 Task: Add Nixie Sparkling Water Black Cherry Lime to the cart.
Action: Mouse pressed left at (20, 81)
Screenshot: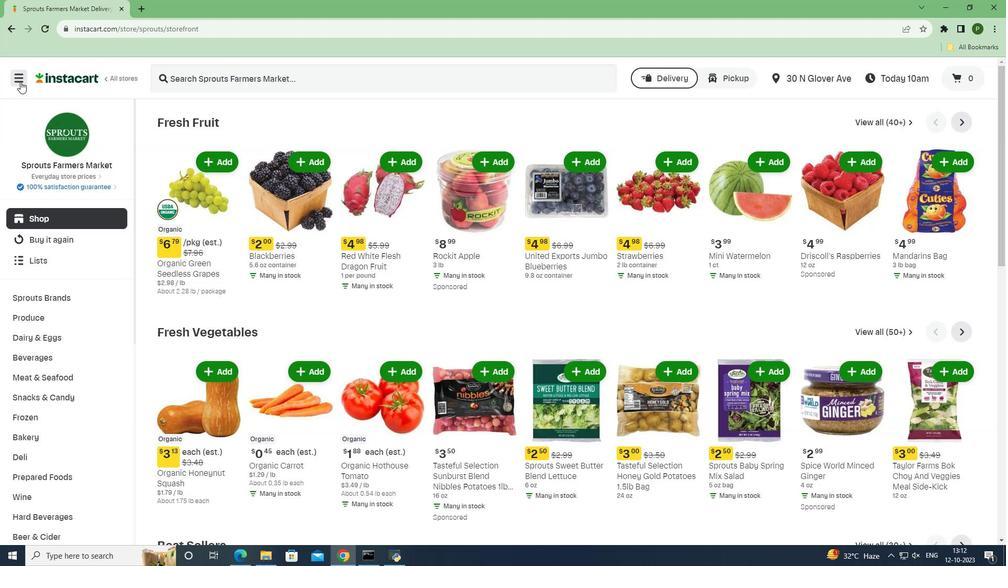 
Action: Mouse moved to (41, 273)
Screenshot: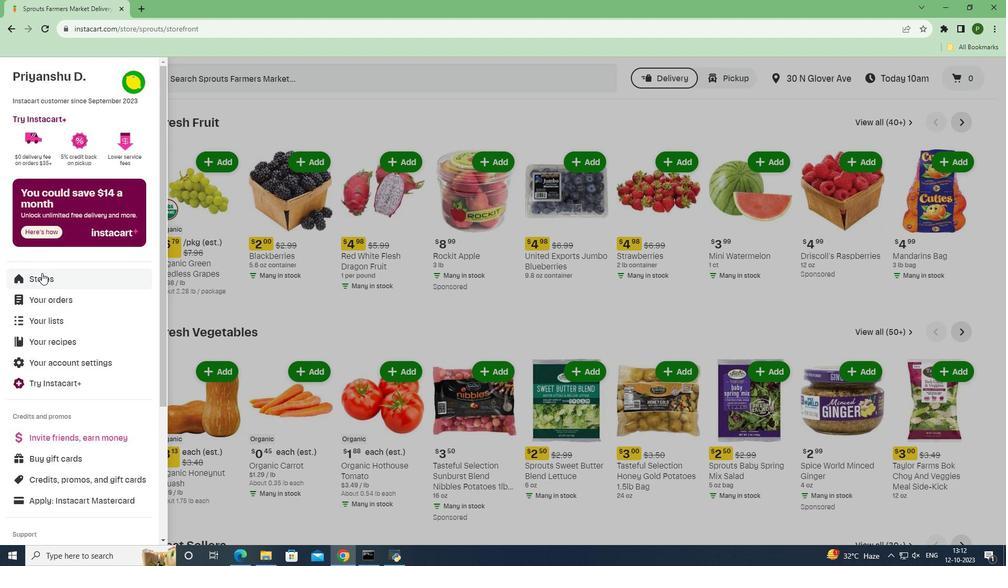 
Action: Mouse pressed left at (41, 273)
Screenshot: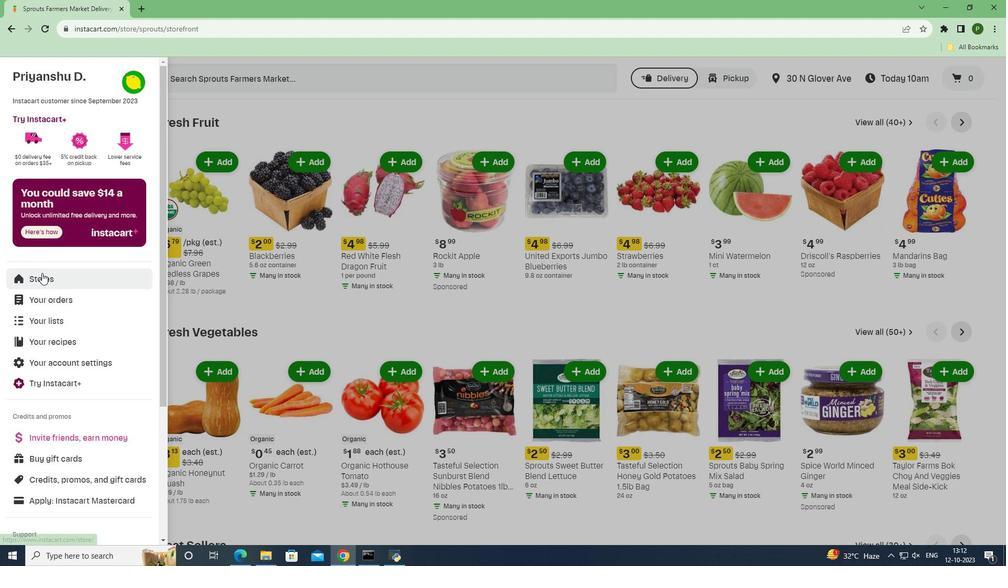 
Action: Mouse moved to (233, 121)
Screenshot: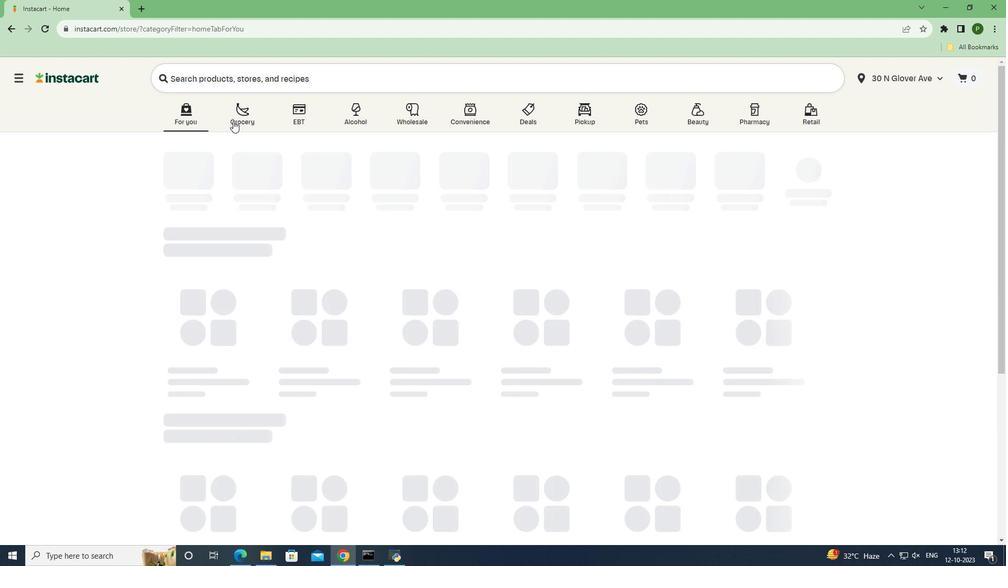 
Action: Mouse pressed left at (233, 121)
Screenshot: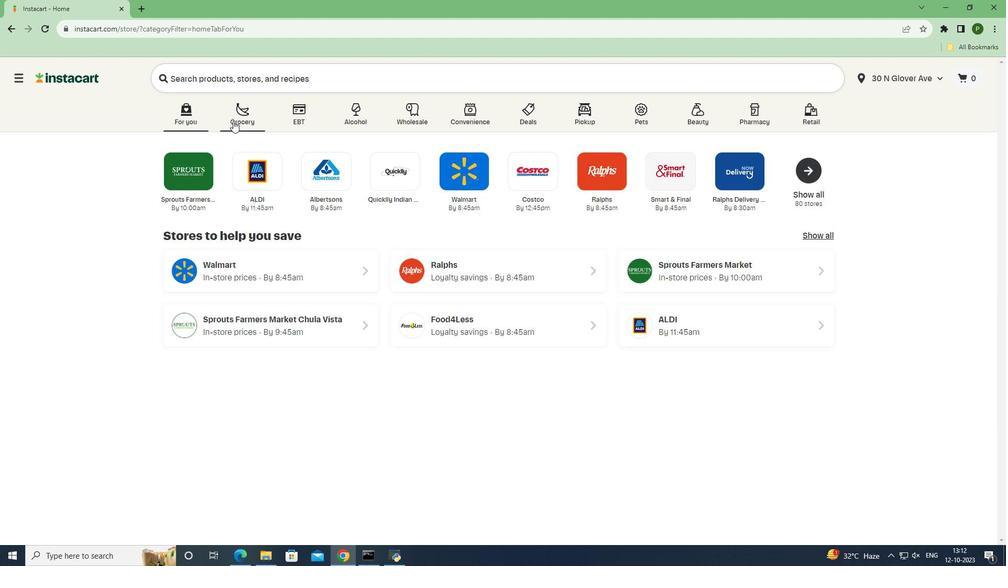 
Action: Mouse moved to (426, 242)
Screenshot: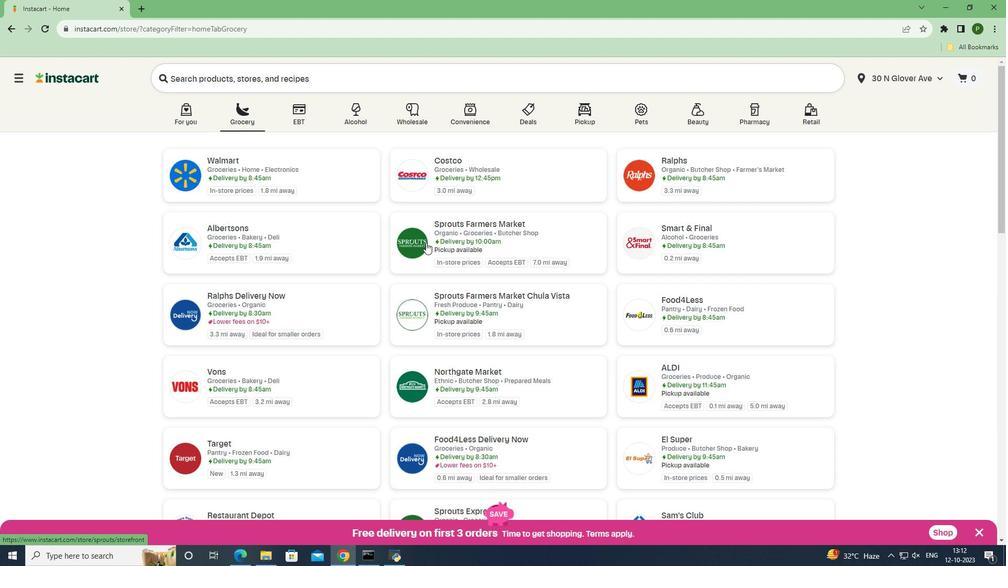 
Action: Mouse pressed left at (426, 242)
Screenshot: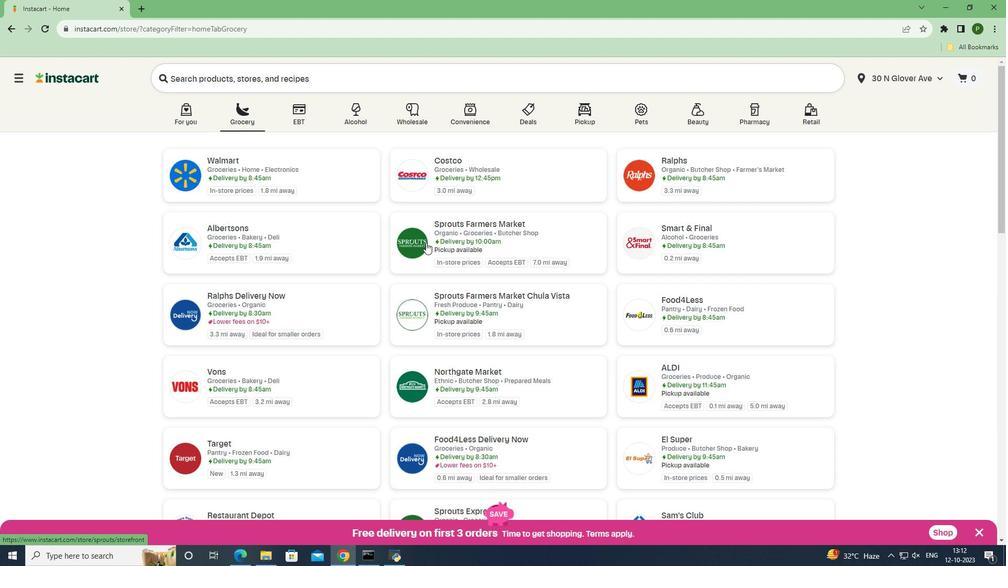 
Action: Mouse moved to (83, 361)
Screenshot: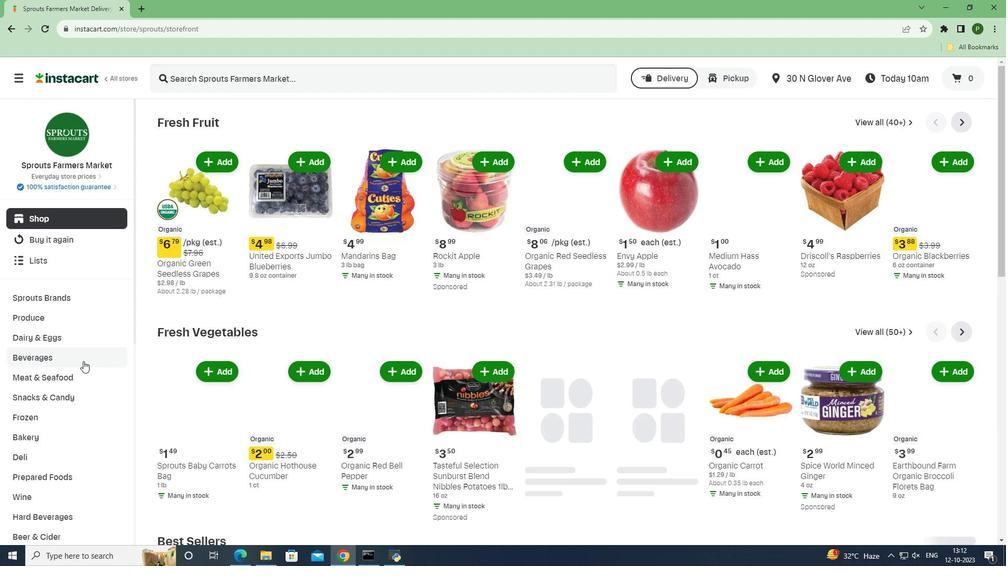 
Action: Mouse pressed left at (83, 361)
Screenshot: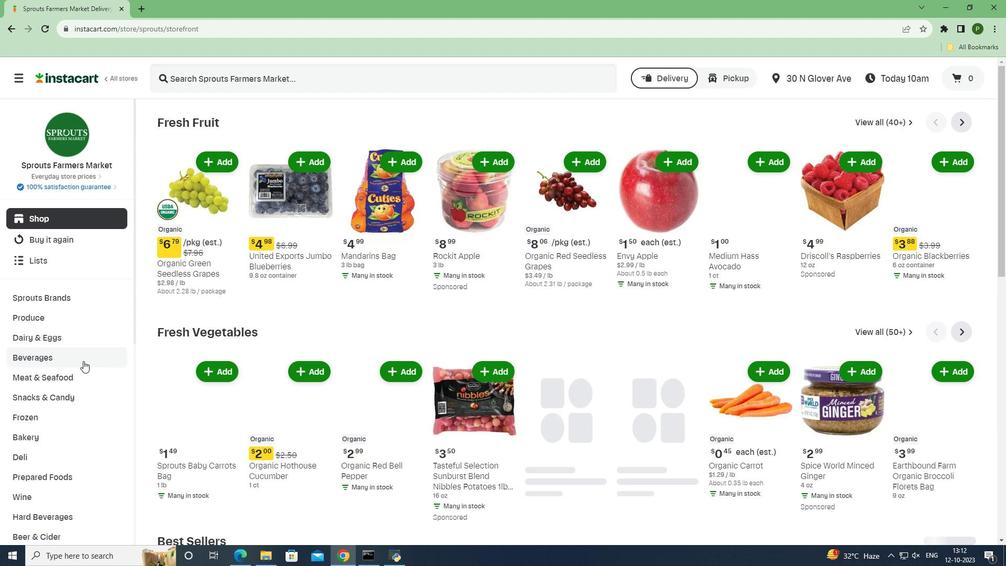 
Action: Mouse moved to (461, 153)
Screenshot: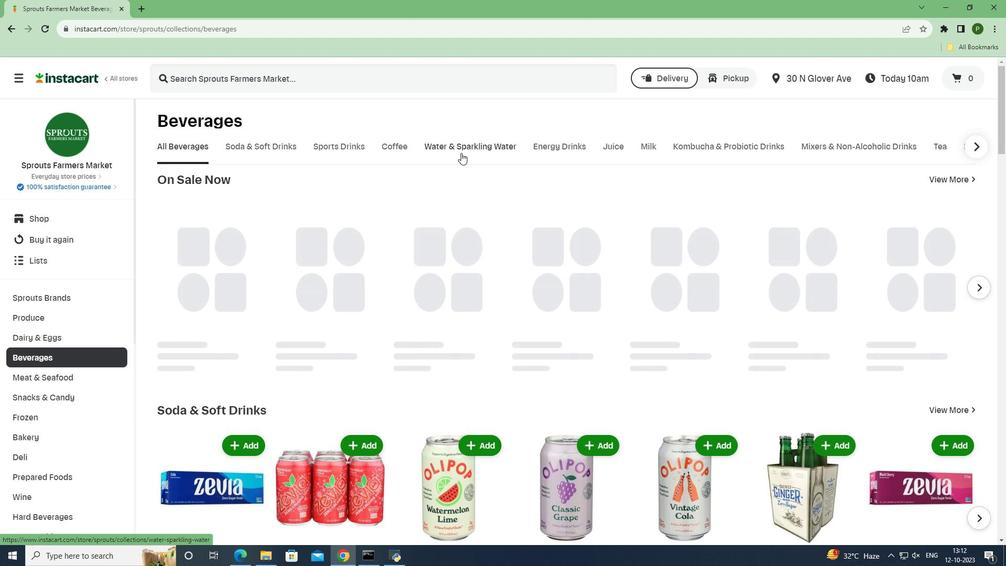 
Action: Mouse pressed left at (461, 153)
Screenshot: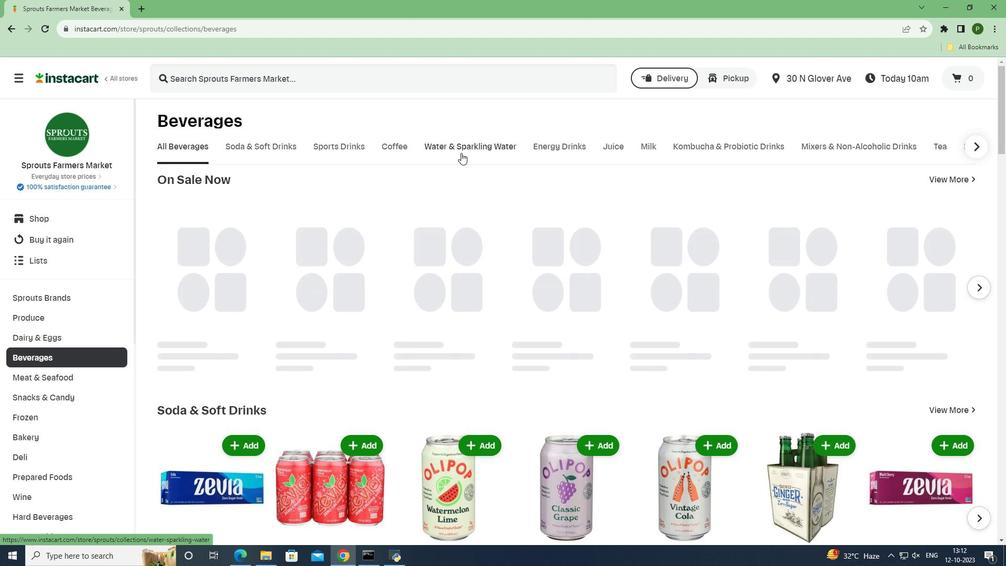 
Action: Mouse moved to (278, 80)
Screenshot: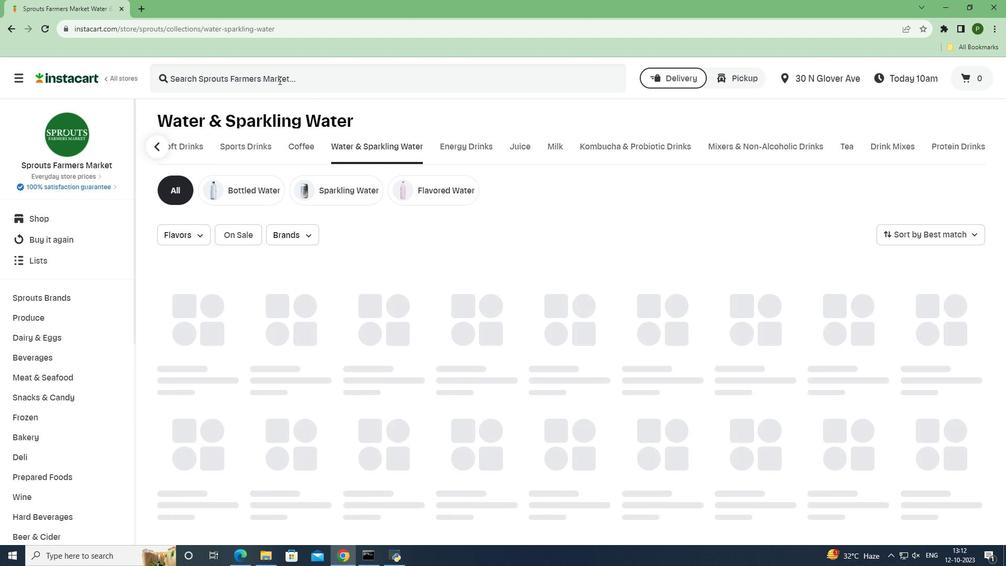 
Action: Mouse pressed left at (278, 80)
Screenshot: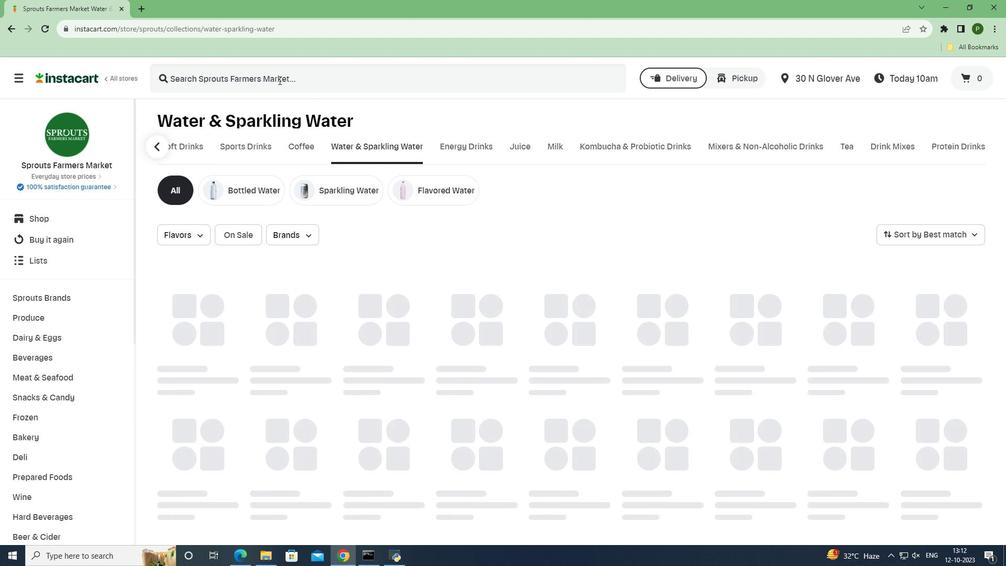 
Action: Key pressed <Key.caps_lock>N<Key.caps_lock>ixie<Key.space><Key.caps_lock>S<Key.caps_lock>parkling<Key.space><Key.caps_lock>W<Key.caps_lock>ater<Key.space><Key.caps_lock>B<Key.caps_lock>lack<Key.space><Key.caps_lock>C<Key.caps_lock>herry<Key.space><Key.caps_lock>L<Key.caps_lock>ime<Key.space><Key.enter>
Screenshot: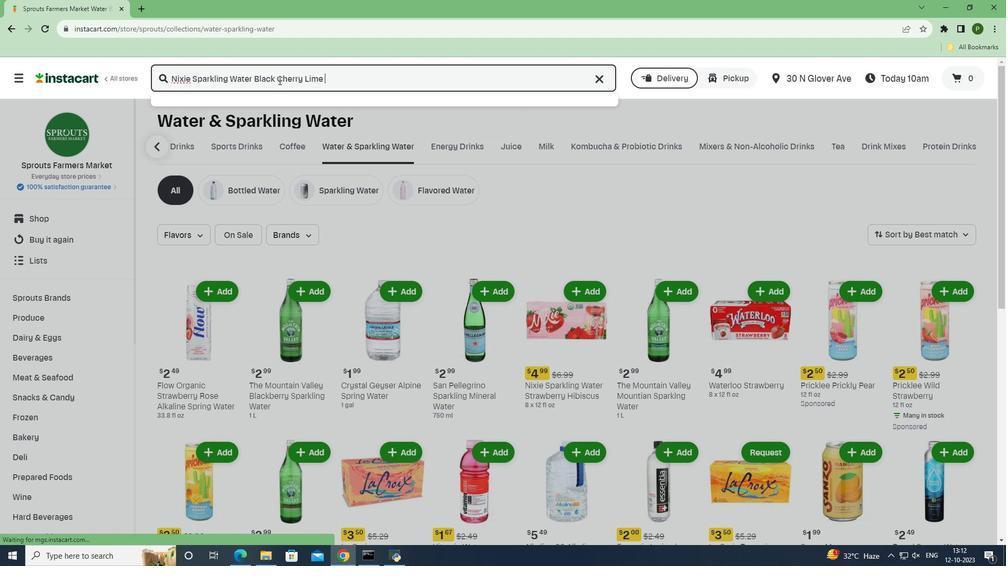 
Action: Mouse moved to (608, 183)
Screenshot: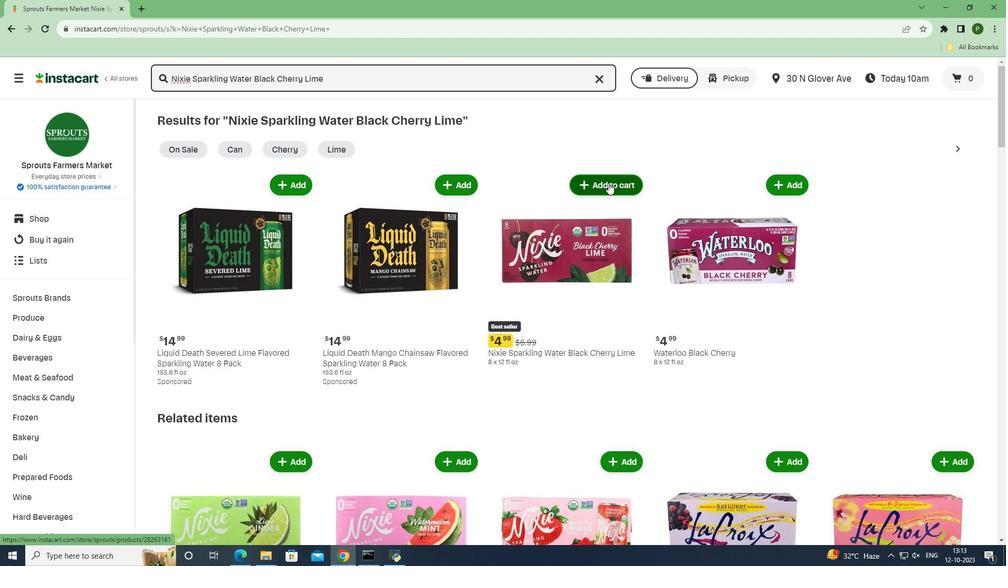 
Action: Mouse pressed left at (608, 183)
Screenshot: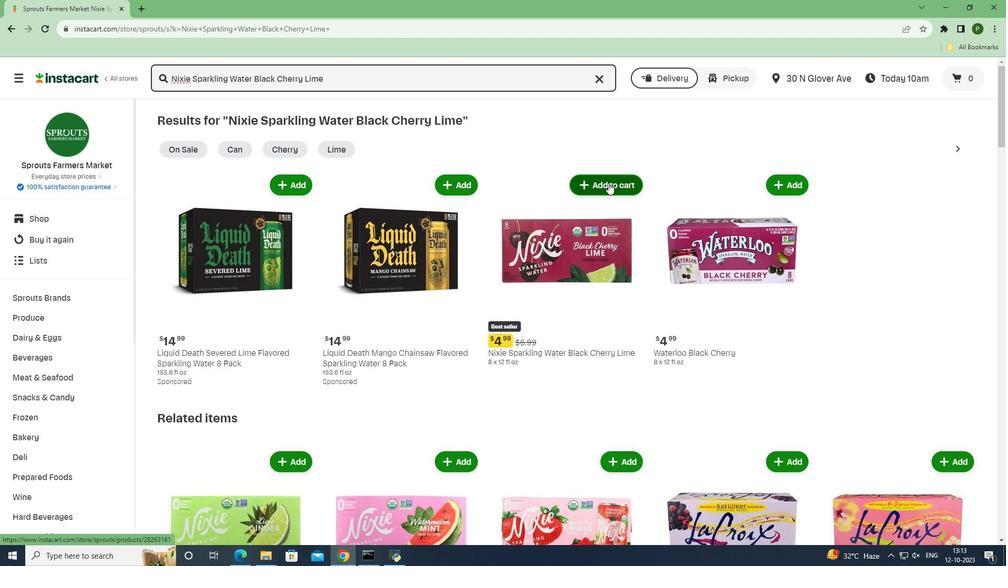 
Action: Mouse moved to (611, 291)
Screenshot: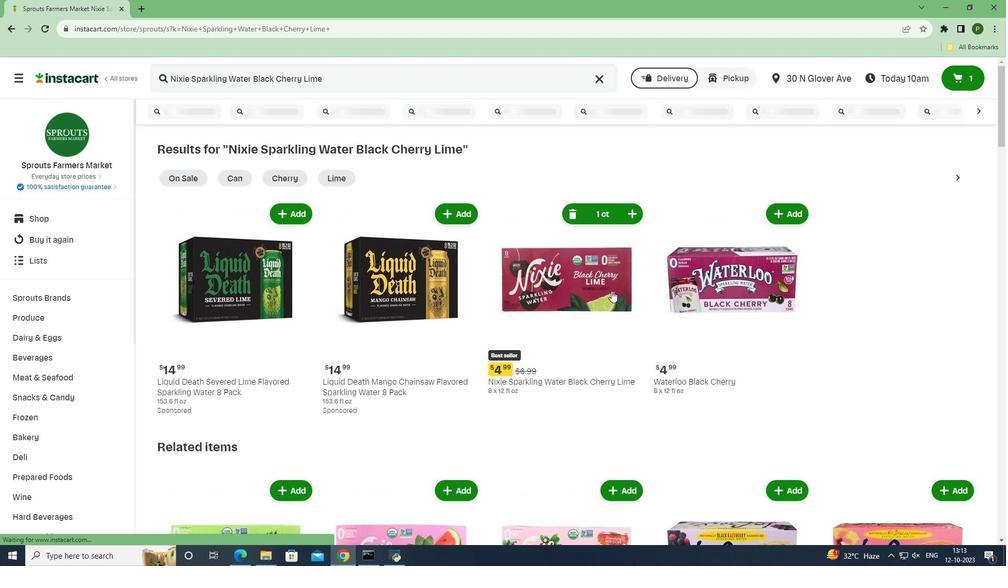 
